 Task: Change curve  line weight to 1PX.
Action: Mouse moved to (383, 247)
Screenshot: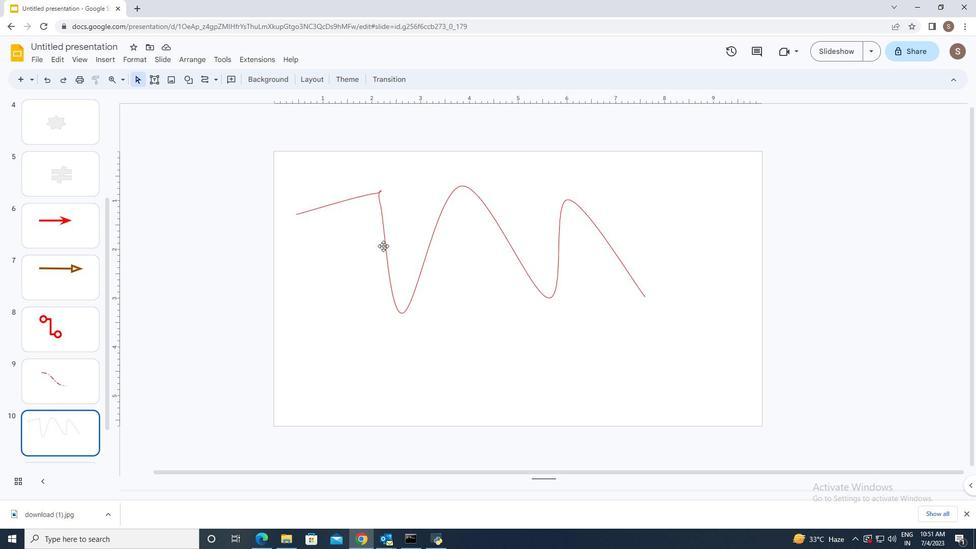 
Action: Mouse pressed left at (383, 247)
Screenshot: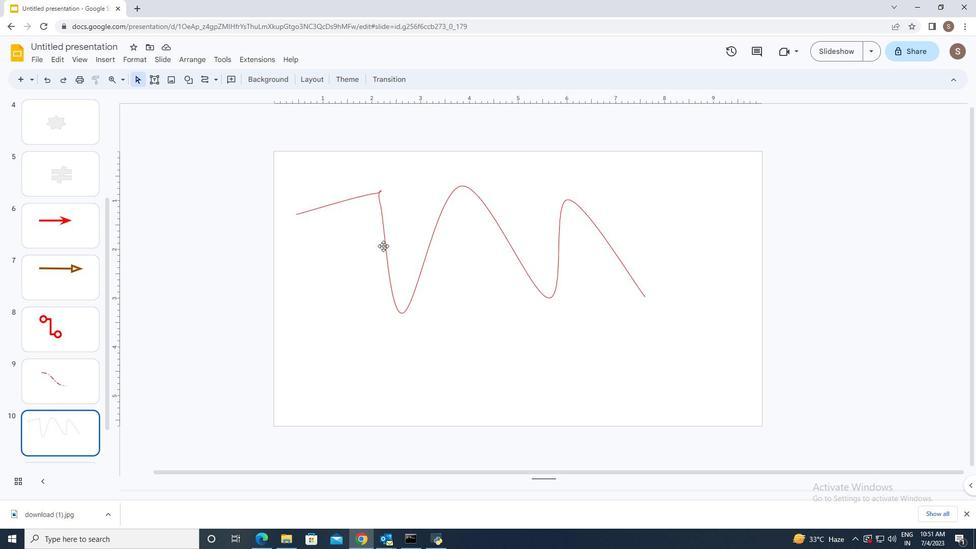
Action: Mouse moved to (264, 77)
Screenshot: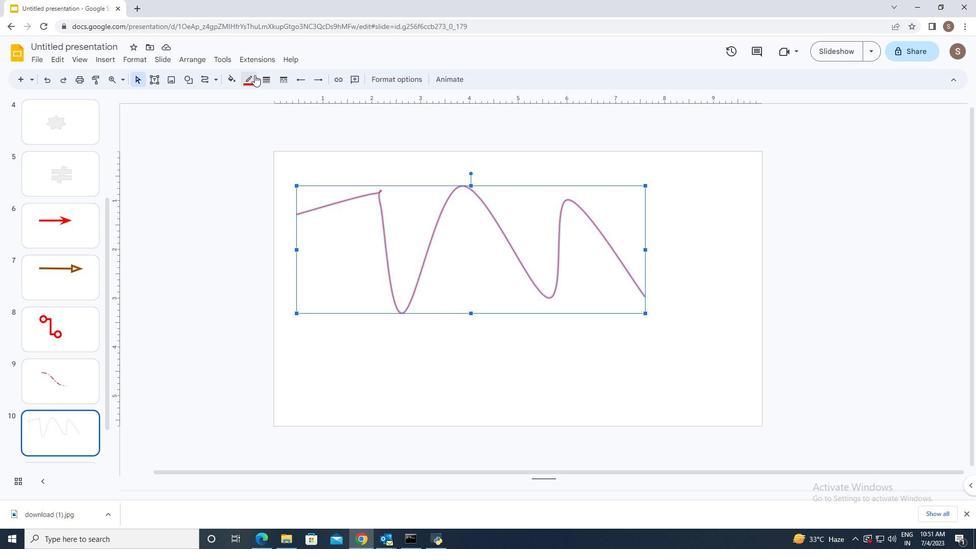 
Action: Mouse pressed left at (264, 77)
Screenshot: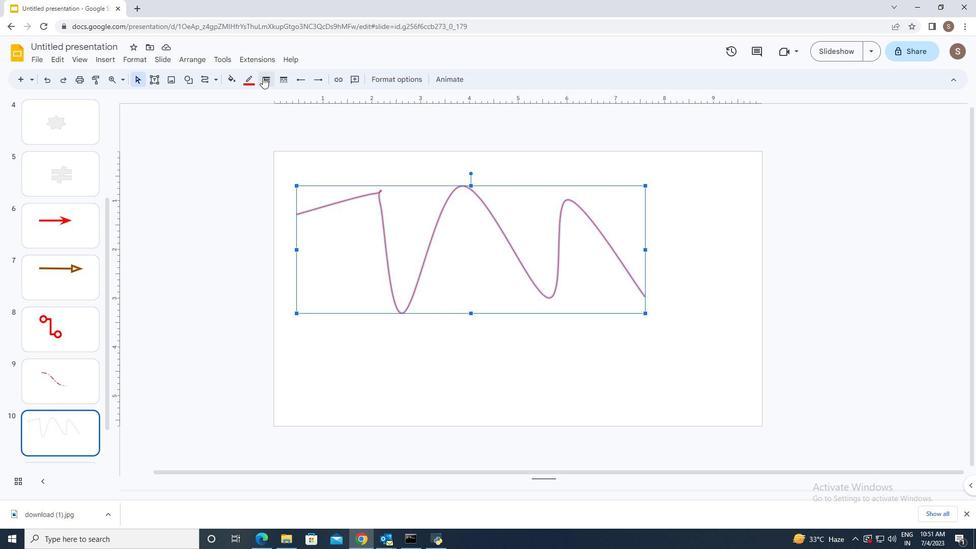 
Action: Mouse moved to (284, 95)
Screenshot: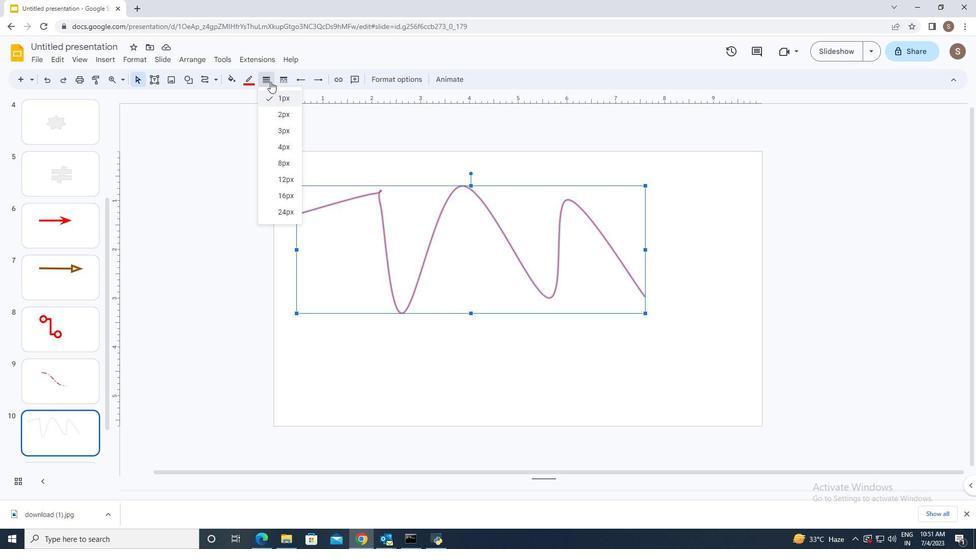 
Action: Mouse pressed left at (284, 95)
Screenshot: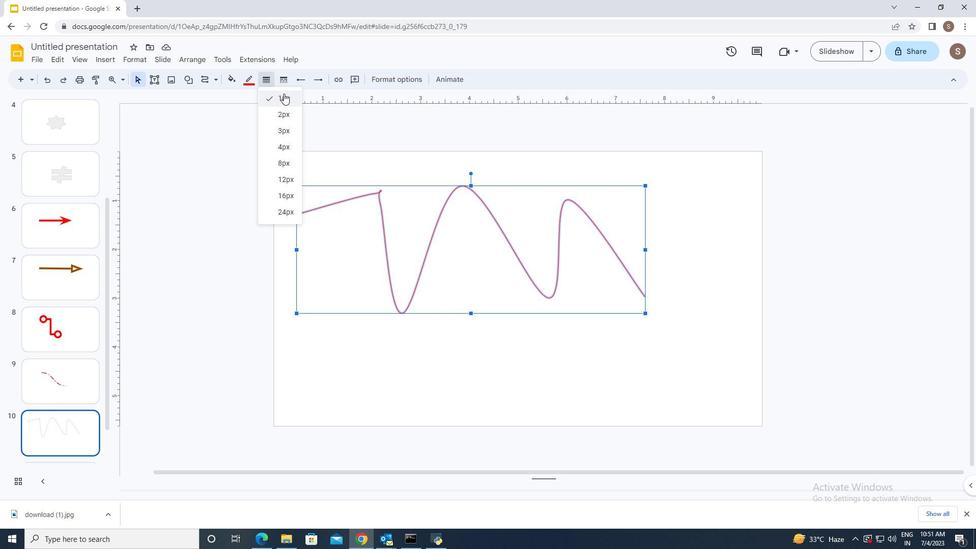 
Action: Mouse moved to (296, 351)
Screenshot: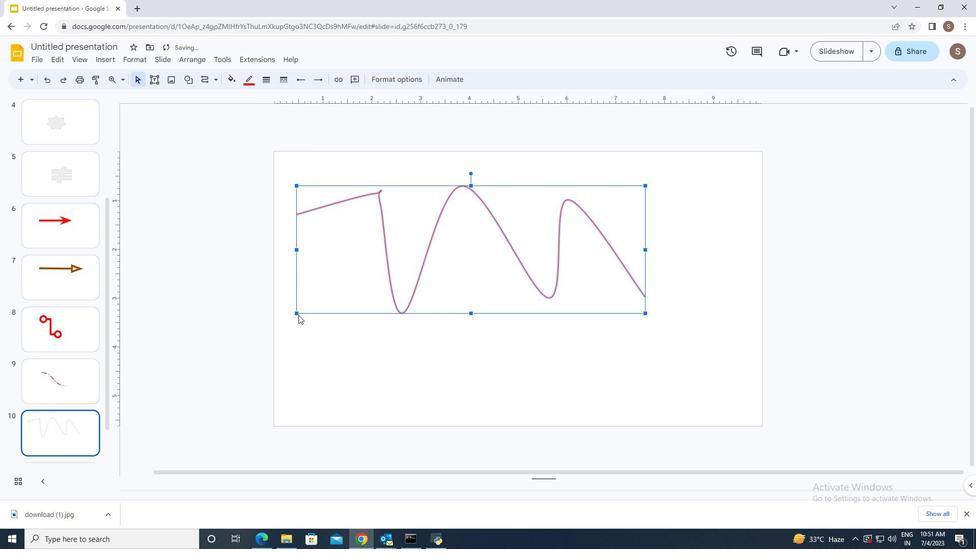 
Action: Mouse pressed left at (296, 351)
Screenshot: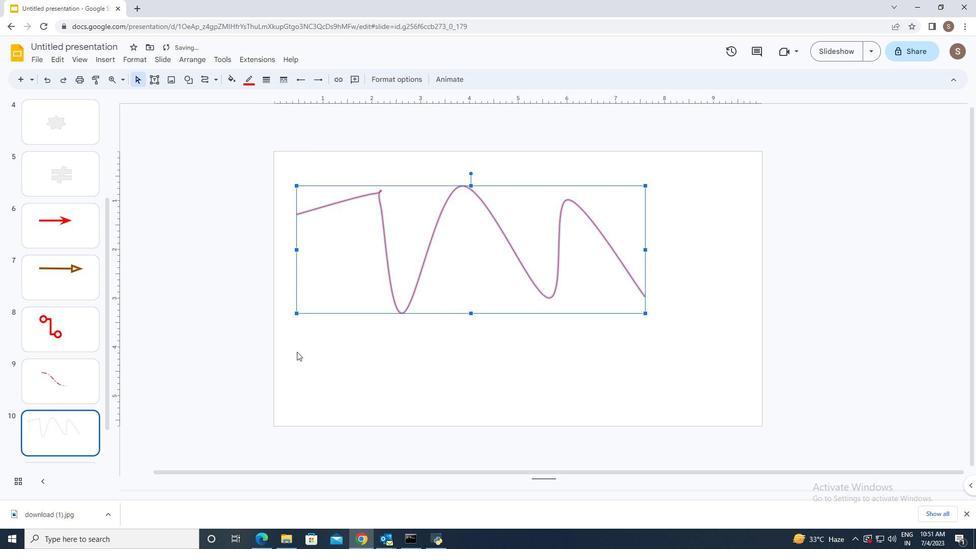 
